 Task: Calculate mortgage payments for a townhouse in Phoenix, Arizona, with a 15-year fixed-rate loan.
Action: Key pressed ph
Screenshot: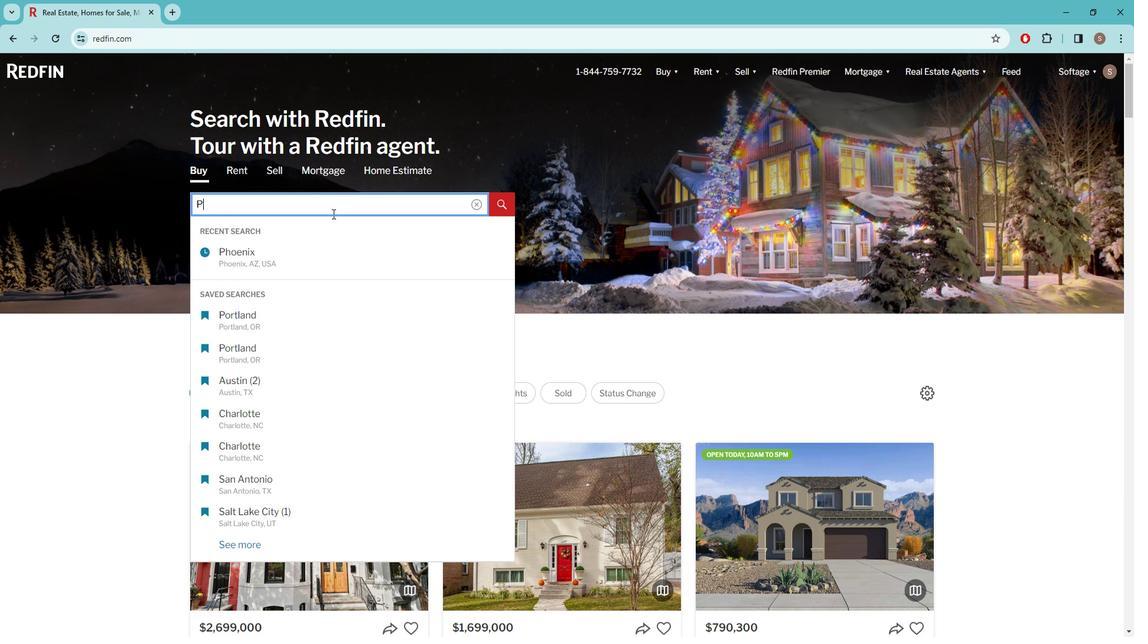 
Action: Mouse moved to (285, 242)
Screenshot: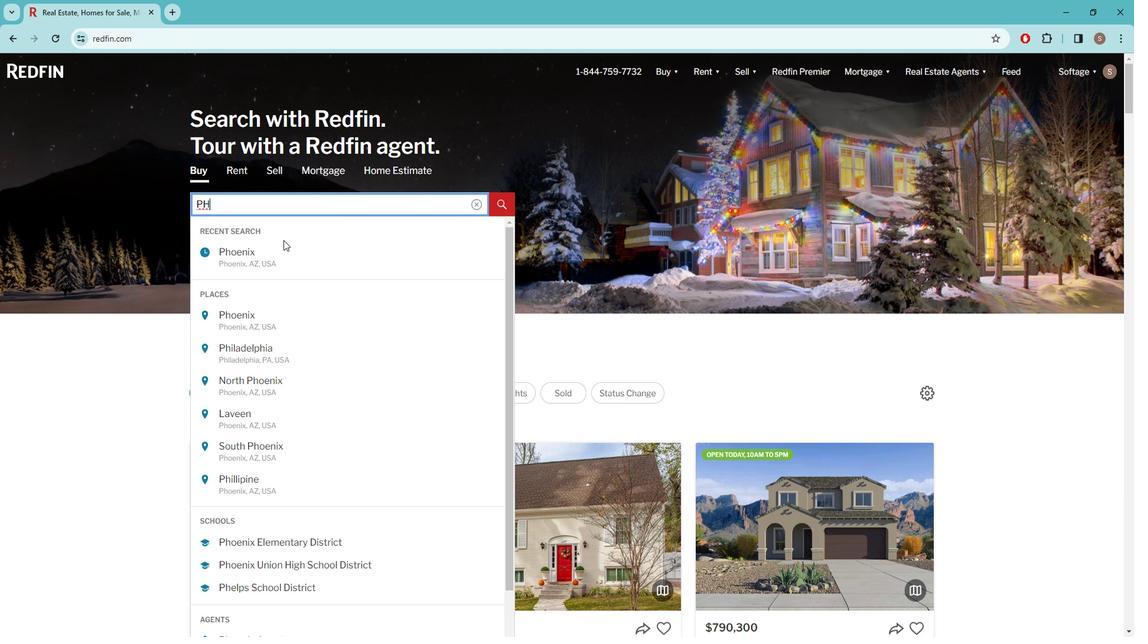
Action: Mouse pressed left at (285, 242)
Screenshot: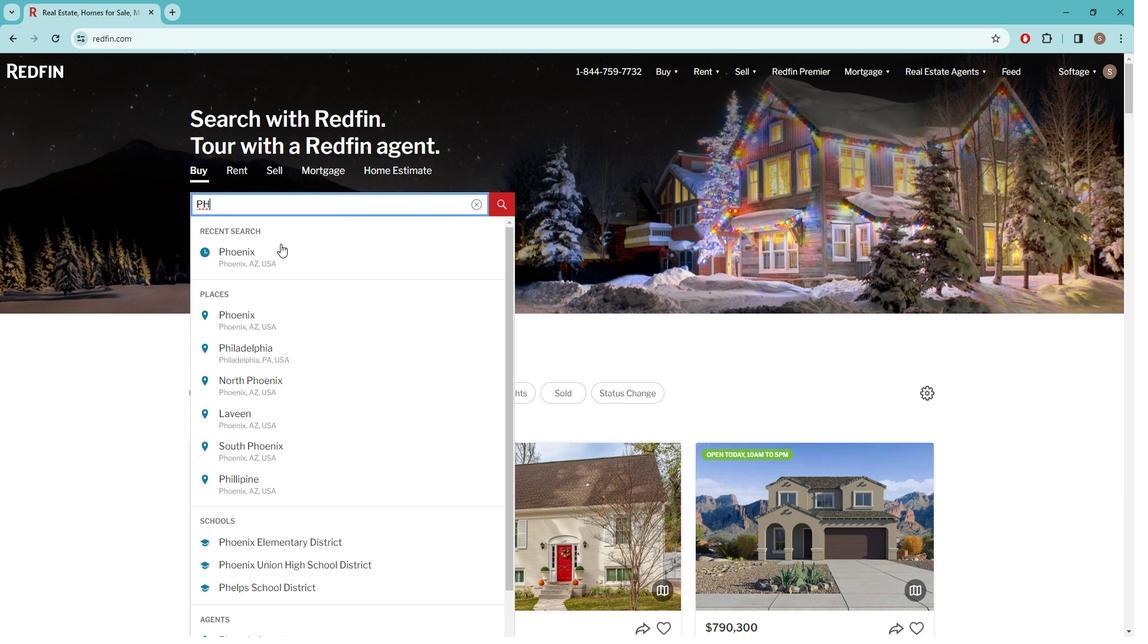 
Action: Mouse moved to (997, 151)
Screenshot: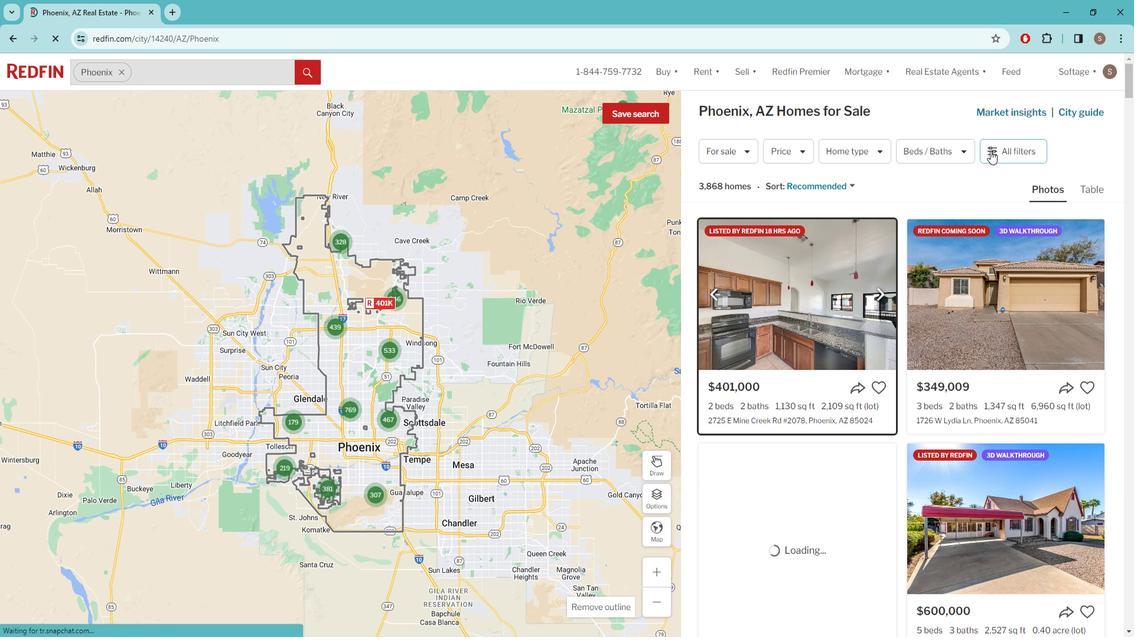 
Action: Mouse pressed left at (997, 151)
Screenshot: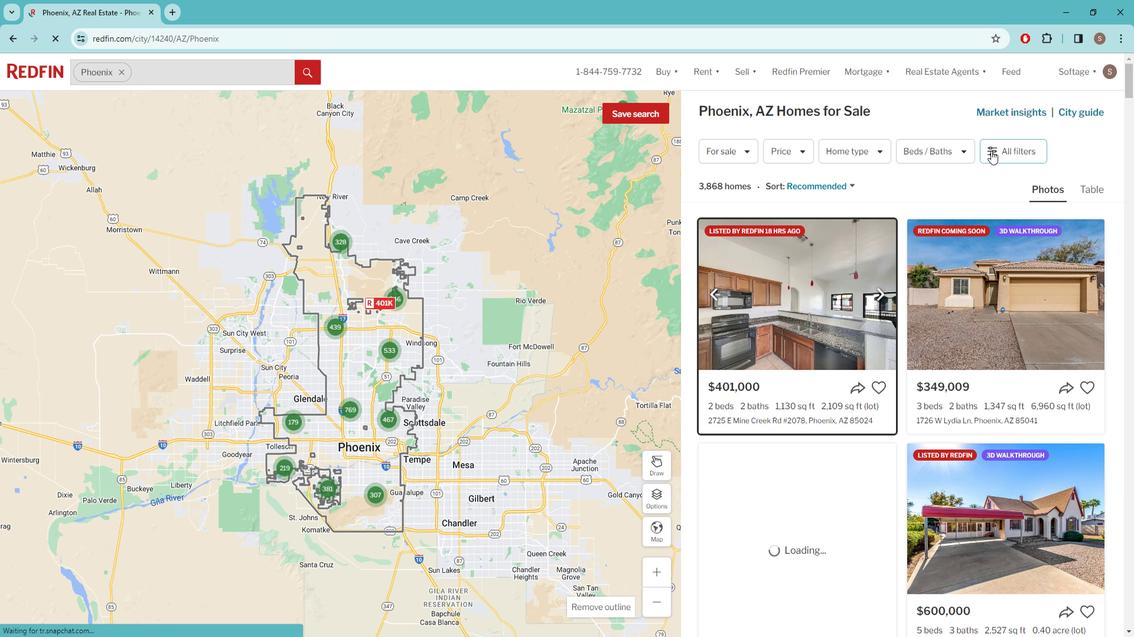 
Action: Mouse pressed left at (997, 151)
Screenshot: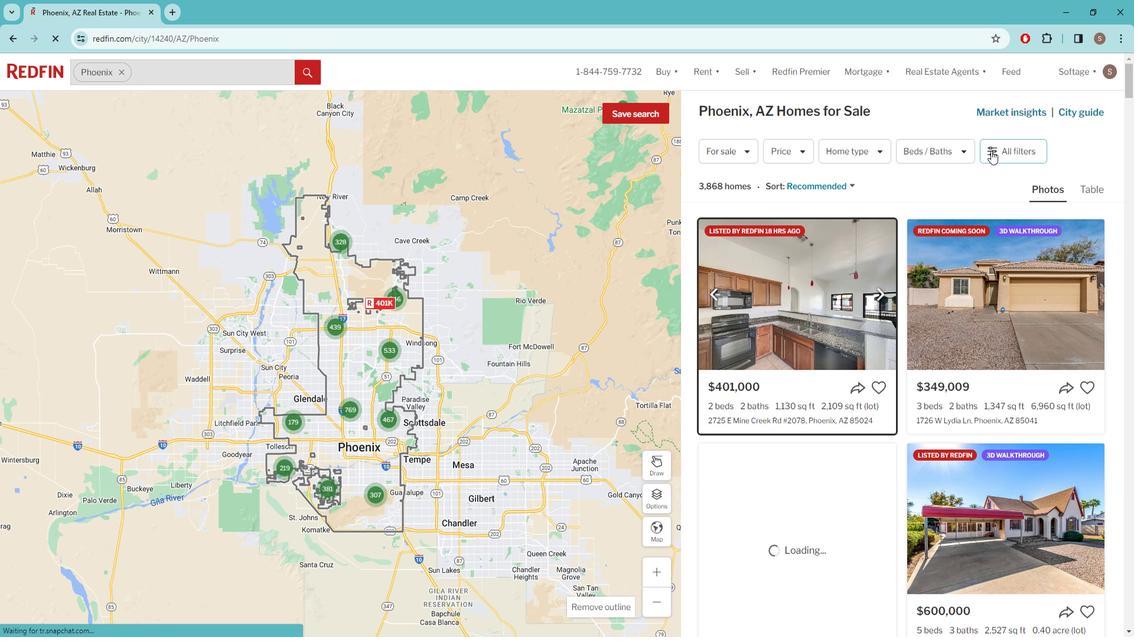 
Action: Mouse pressed left at (997, 151)
Screenshot: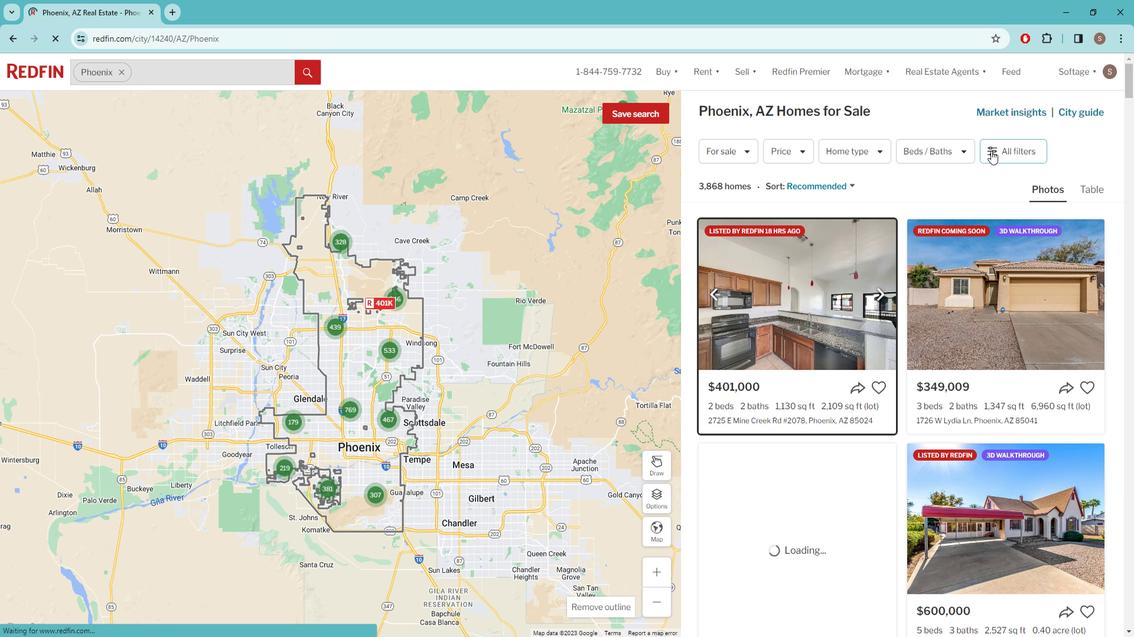 
Action: Mouse pressed left at (997, 151)
Screenshot: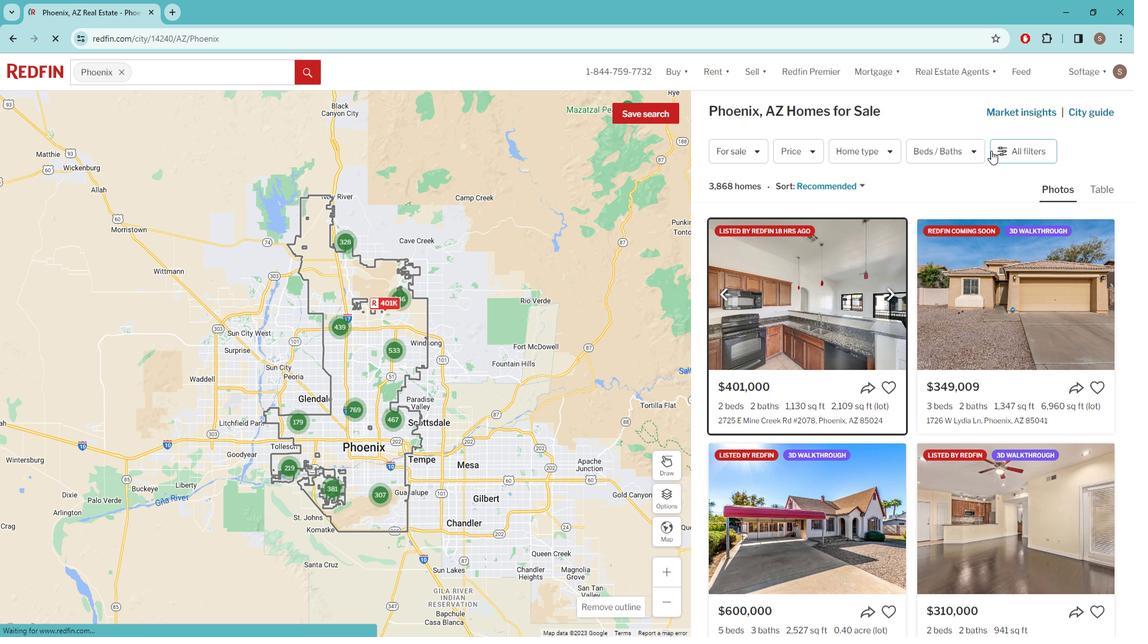 
Action: Mouse moved to (1007, 150)
Screenshot: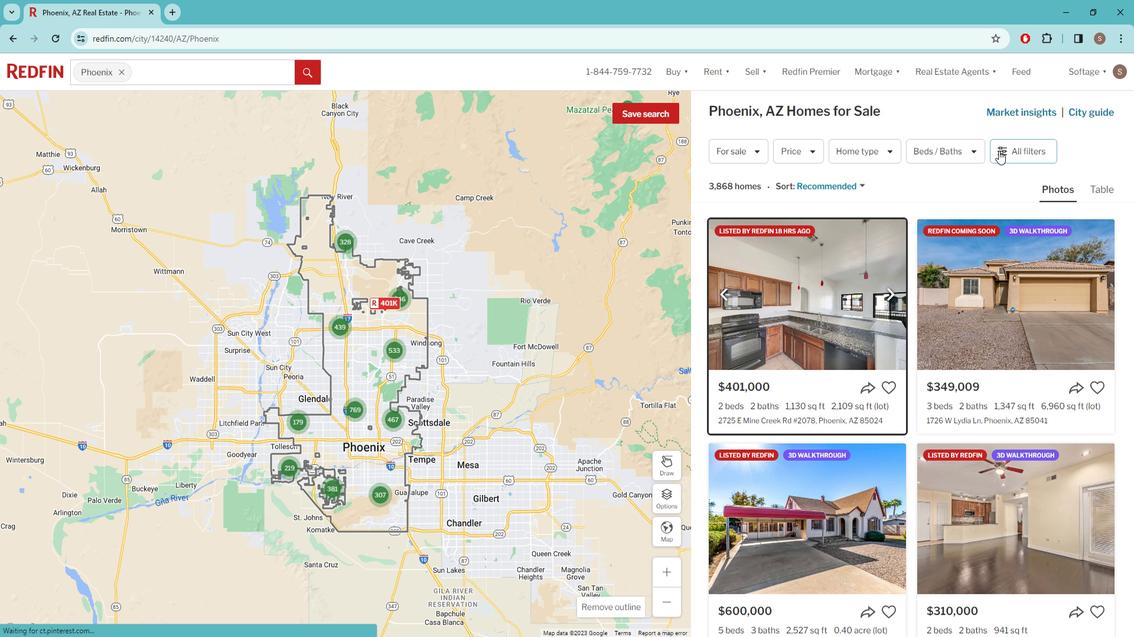 
Action: Mouse pressed left at (1007, 150)
Screenshot: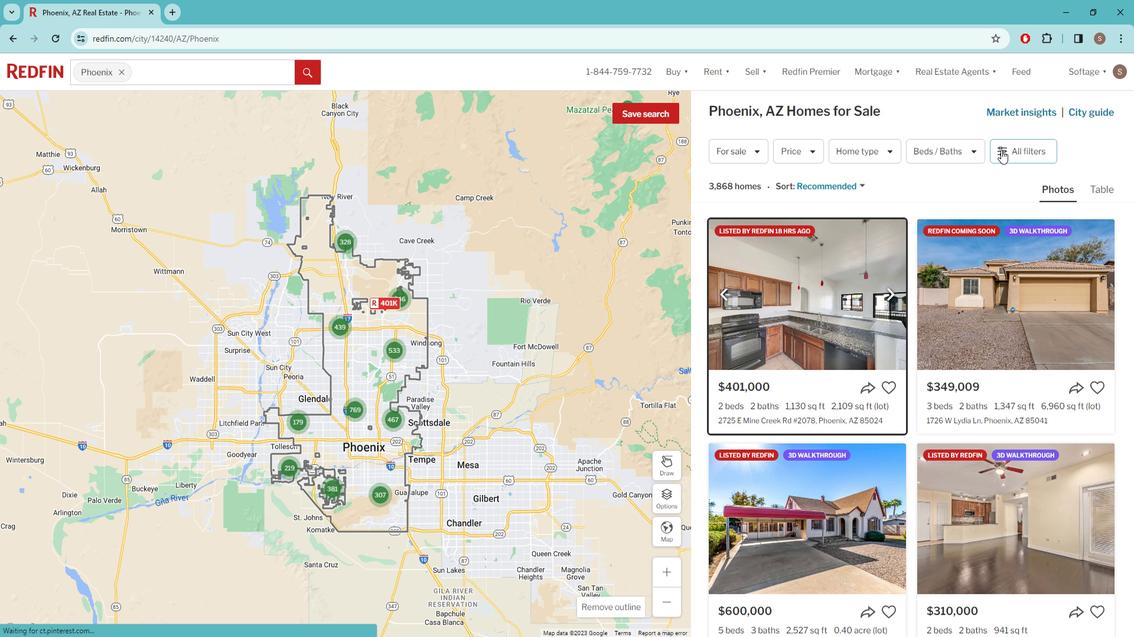 
Action: Mouse moved to (860, 369)
Screenshot: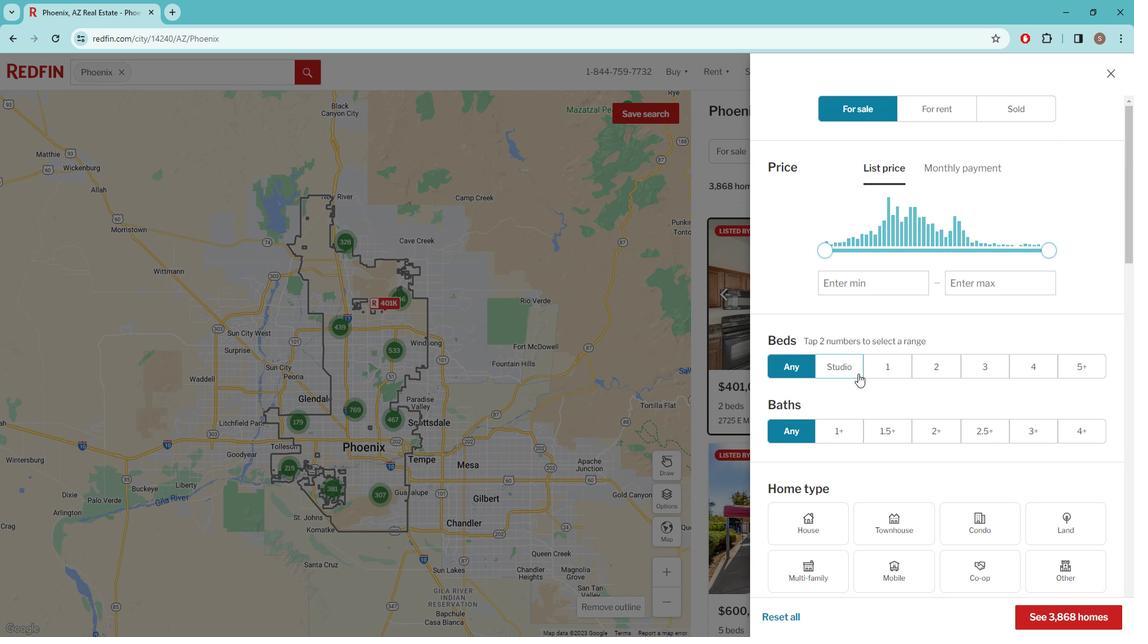 
Action: Mouse scrolled (860, 369) with delta (0, 0)
Screenshot: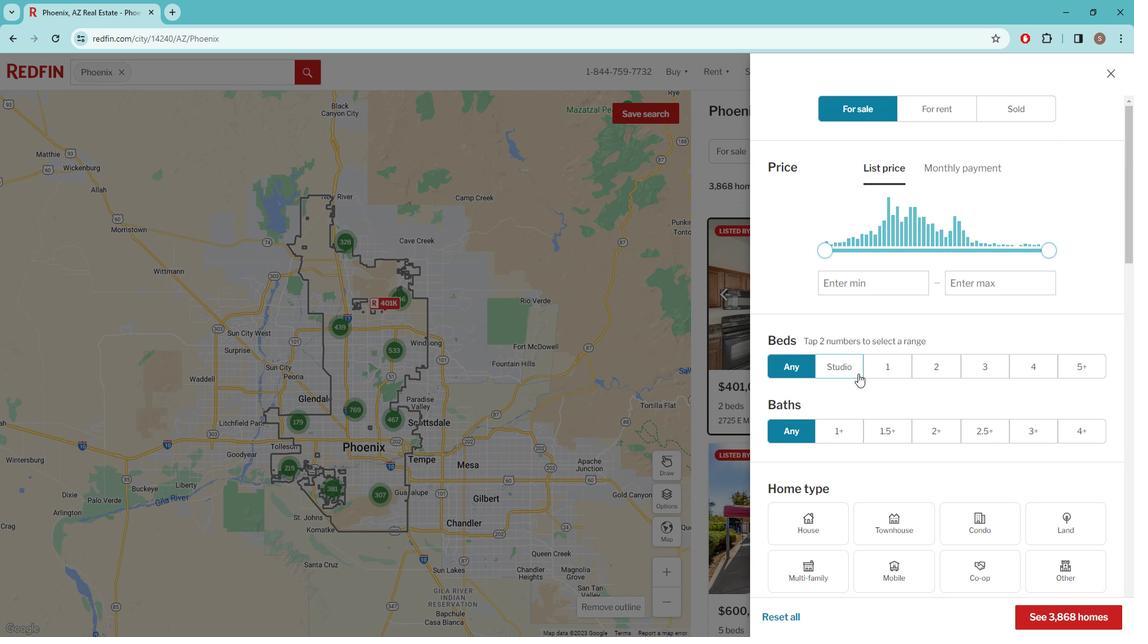 
Action: Mouse moved to (860, 370)
Screenshot: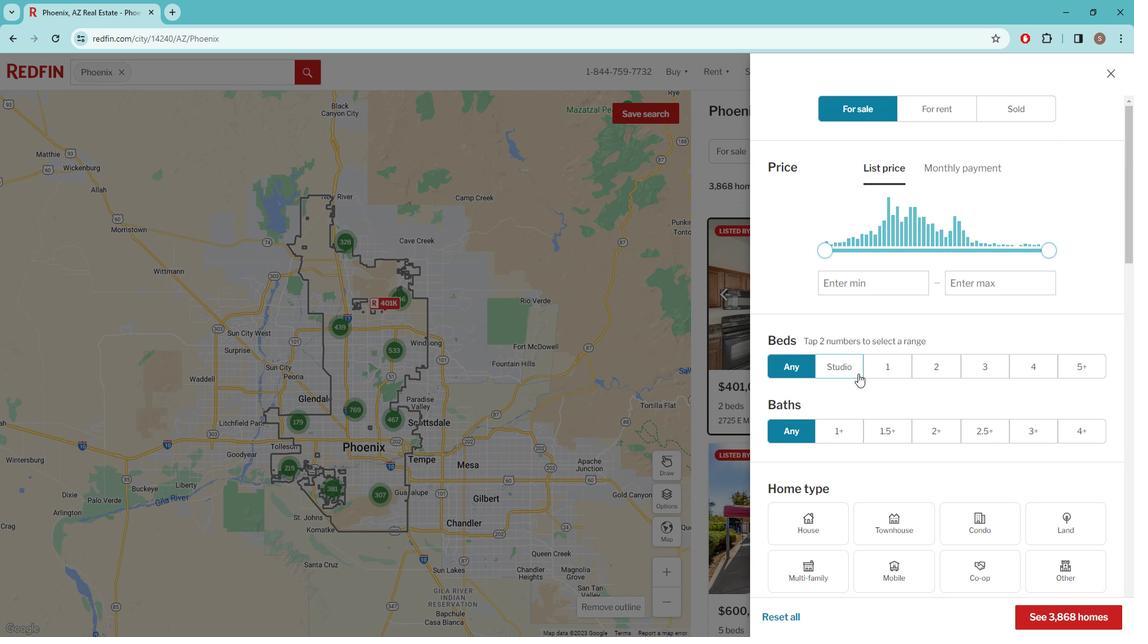 
Action: Mouse scrolled (860, 370) with delta (0, 0)
Screenshot: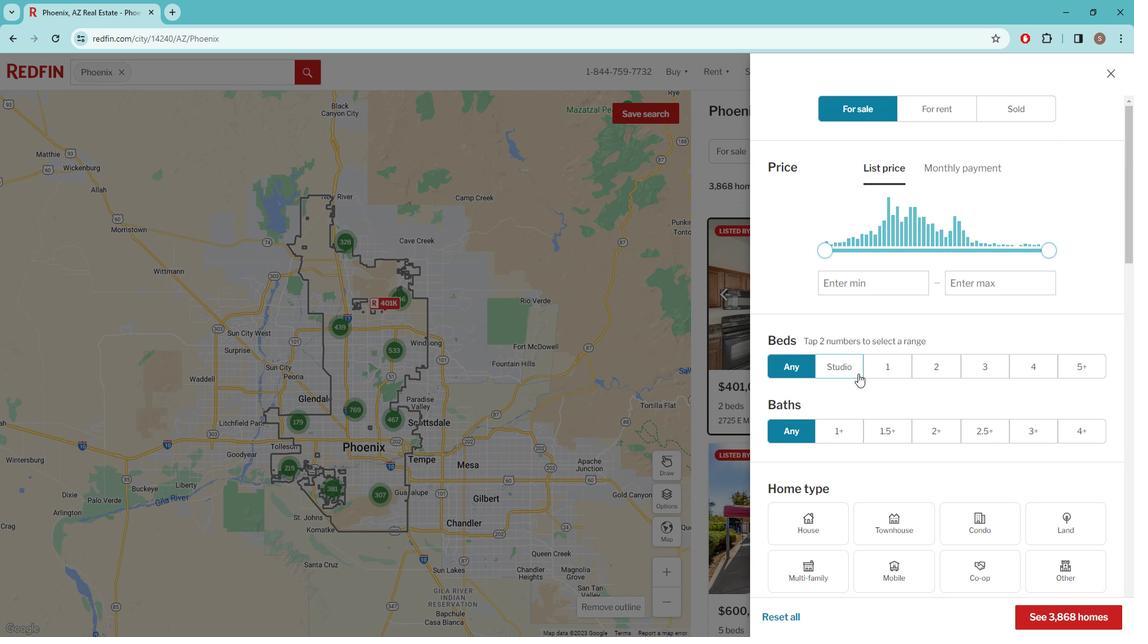 
Action: Mouse moved to (859, 370)
Screenshot: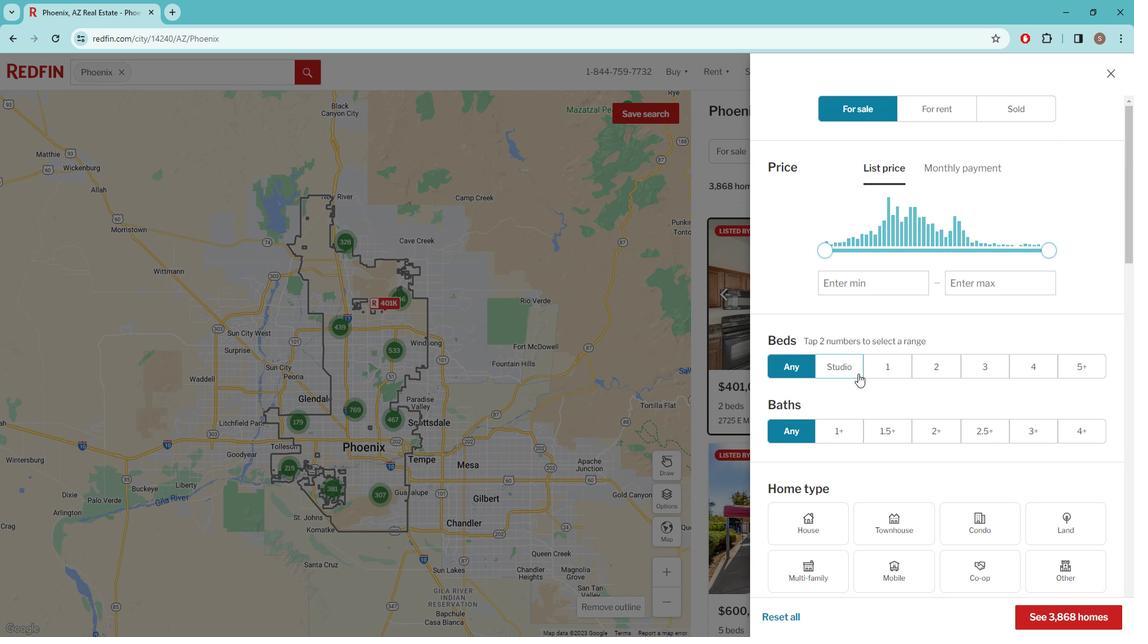 
Action: Mouse scrolled (859, 370) with delta (0, 0)
Screenshot: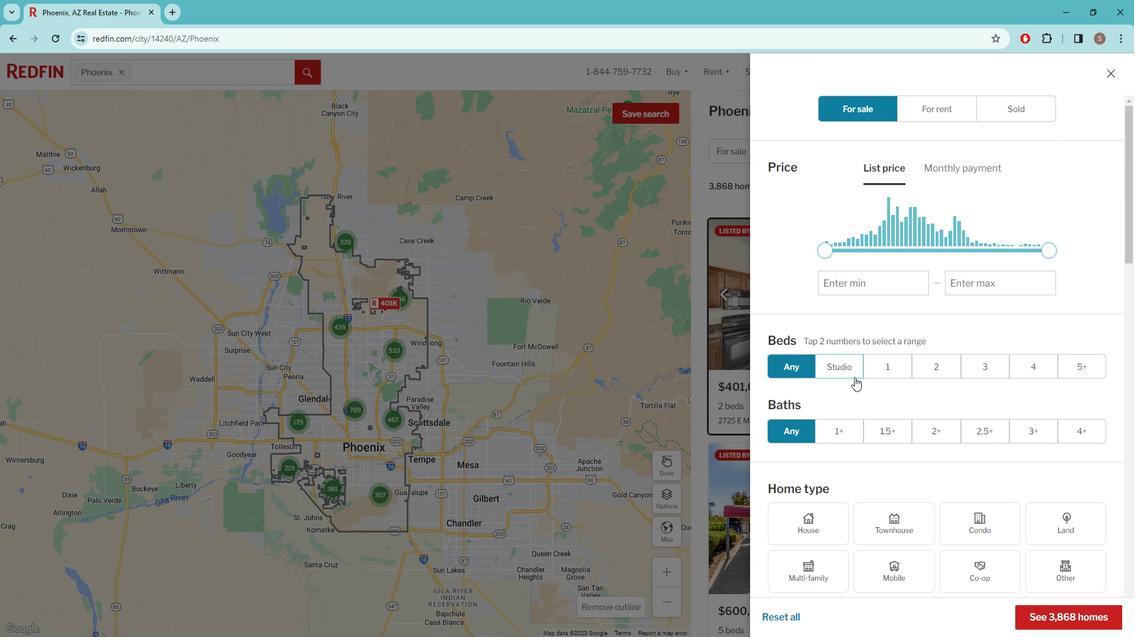 
Action: Mouse moved to (906, 326)
Screenshot: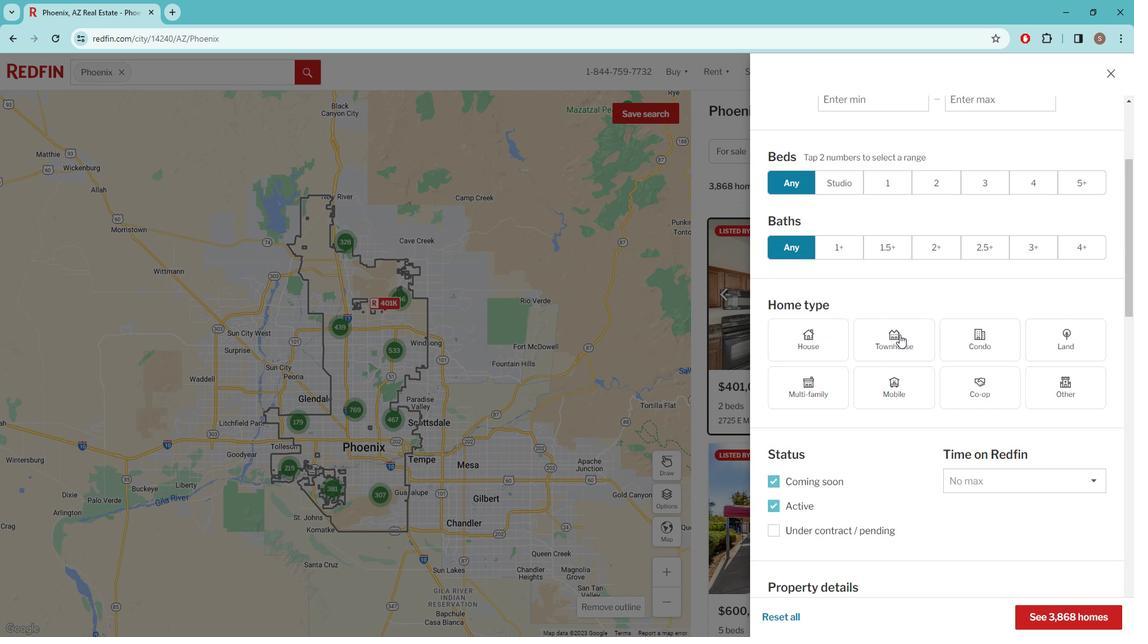 
Action: Mouse pressed left at (906, 326)
Screenshot: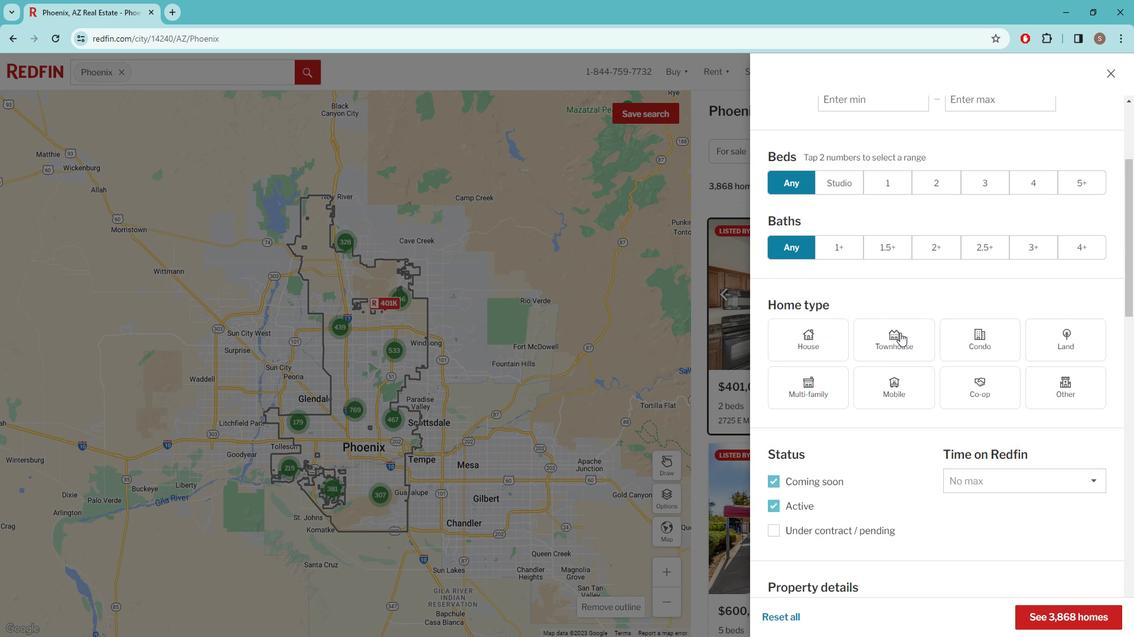 
Action: Mouse moved to (1044, 593)
Screenshot: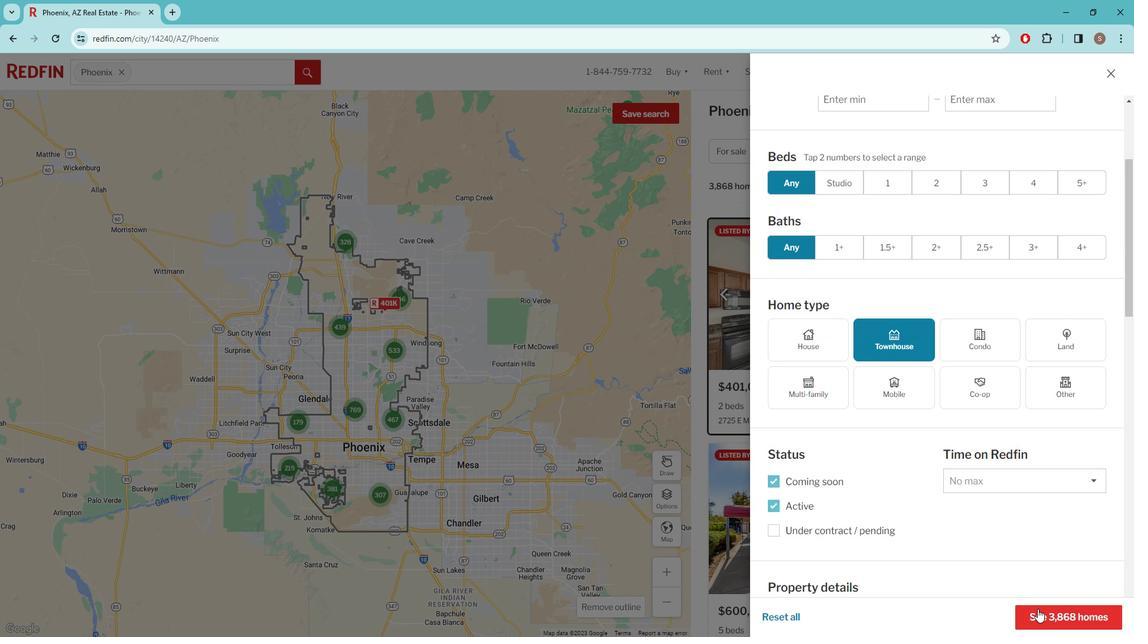 
Action: Mouse pressed left at (1044, 593)
Screenshot: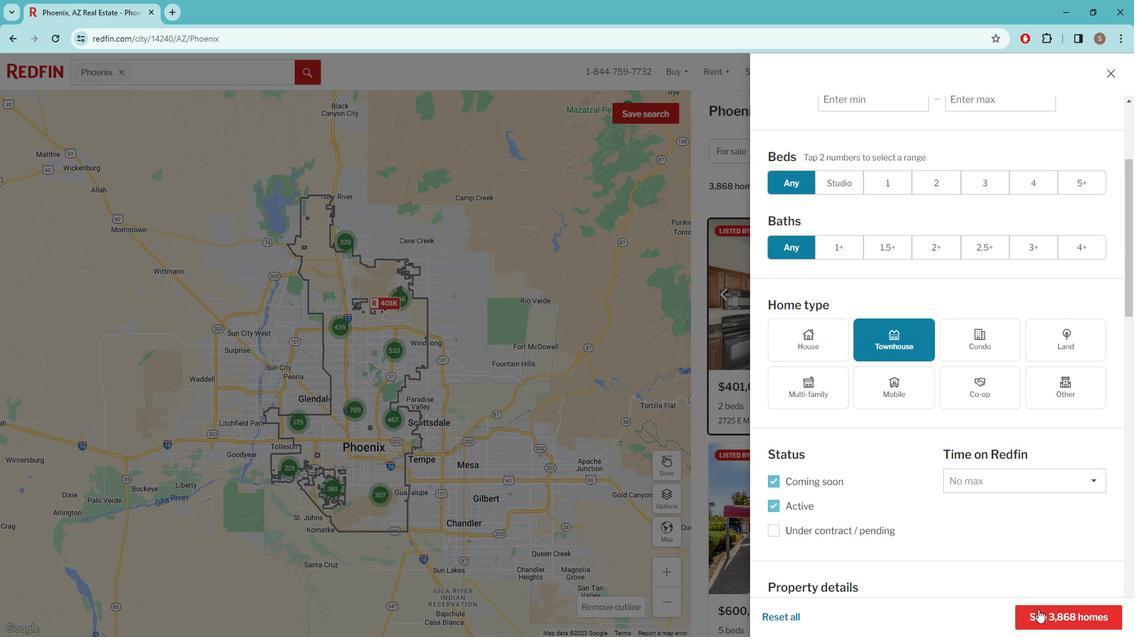 
Action: Mouse moved to (857, 178)
Screenshot: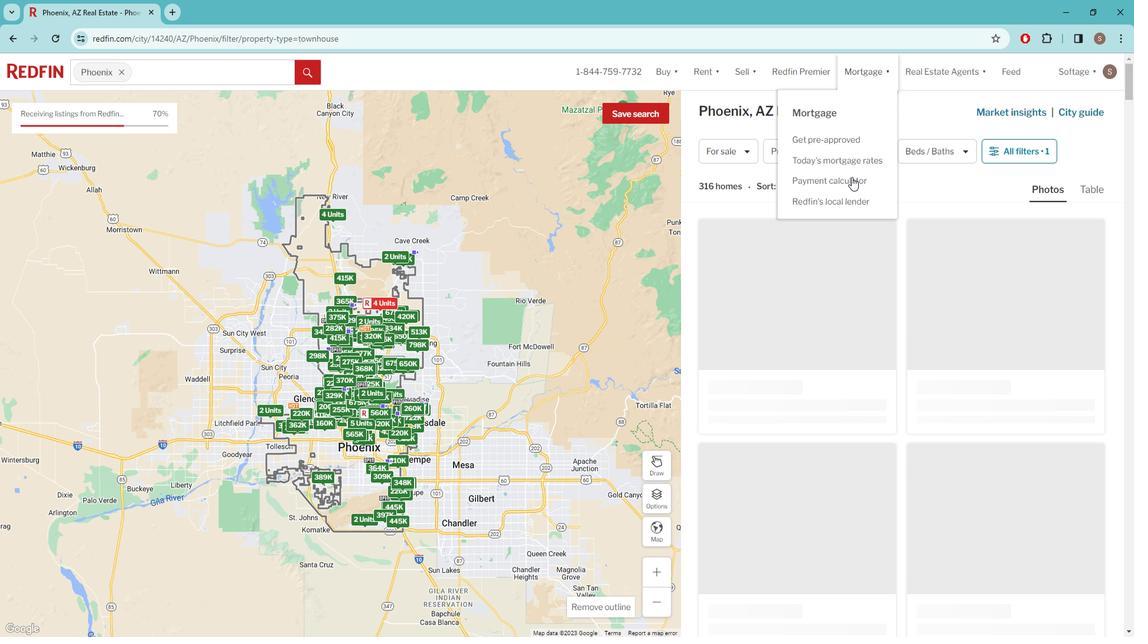 
Action: Mouse pressed left at (857, 178)
Screenshot: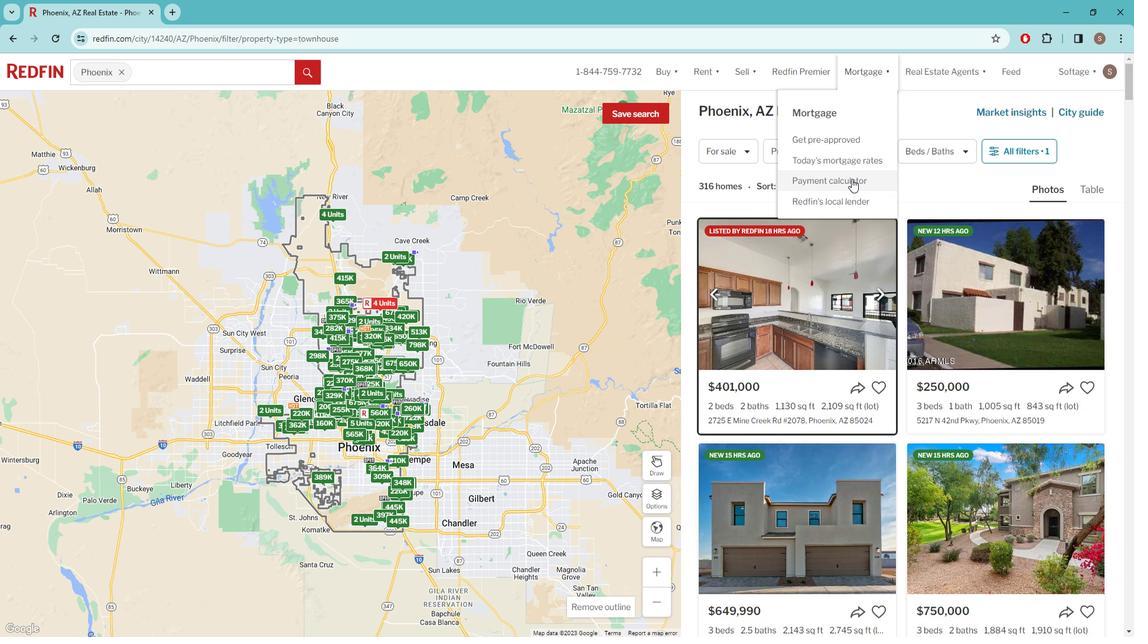 
Action: Mouse moved to (300, 368)
Screenshot: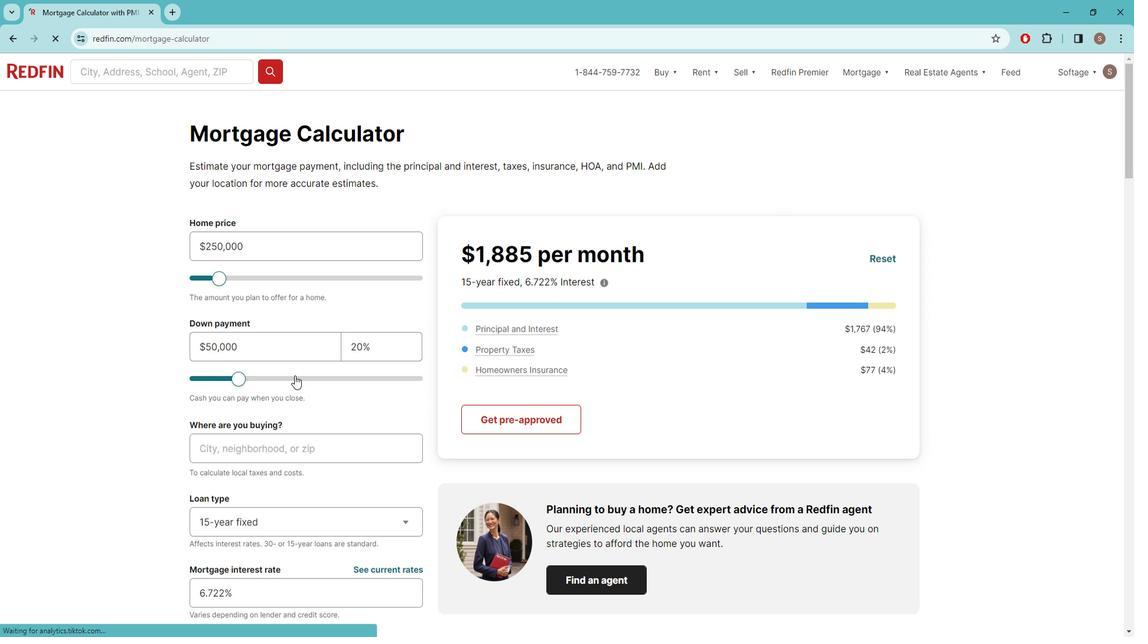 
Action: Mouse scrolled (300, 367) with delta (0, 0)
Screenshot: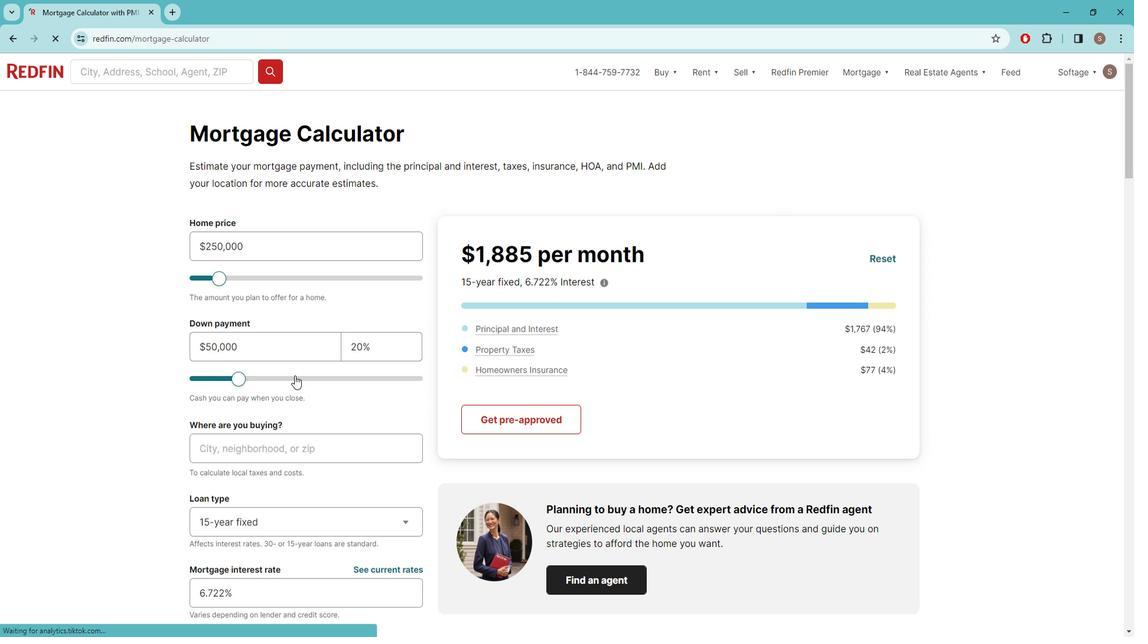 
Action: Mouse moved to (293, 376)
Screenshot: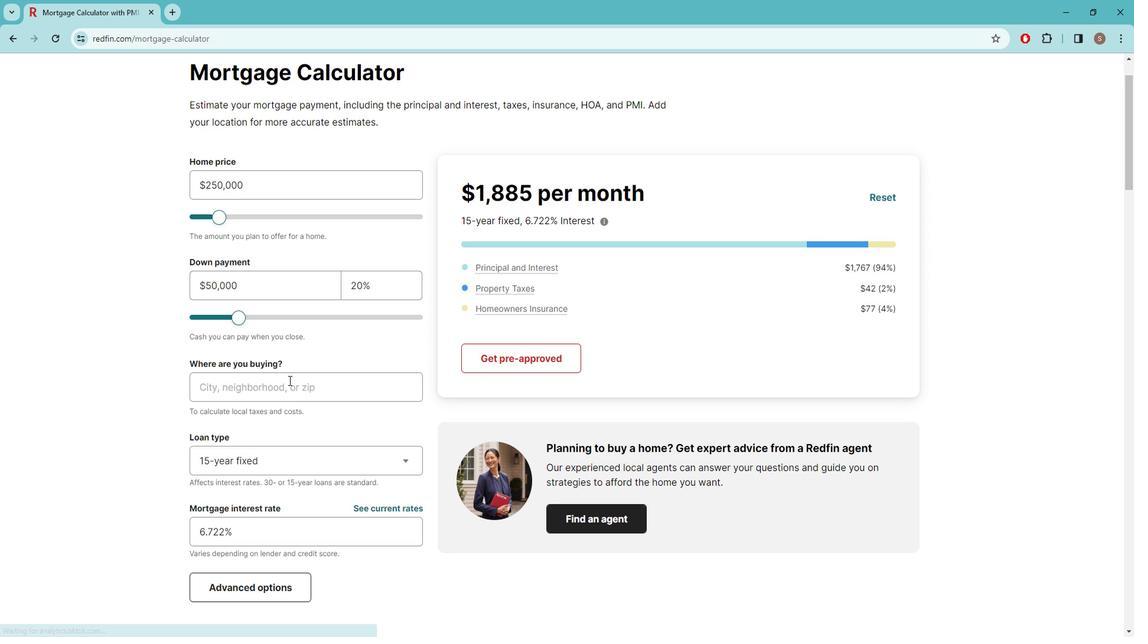 
Action: Mouse pressed left at (293, 376)
Screenshot: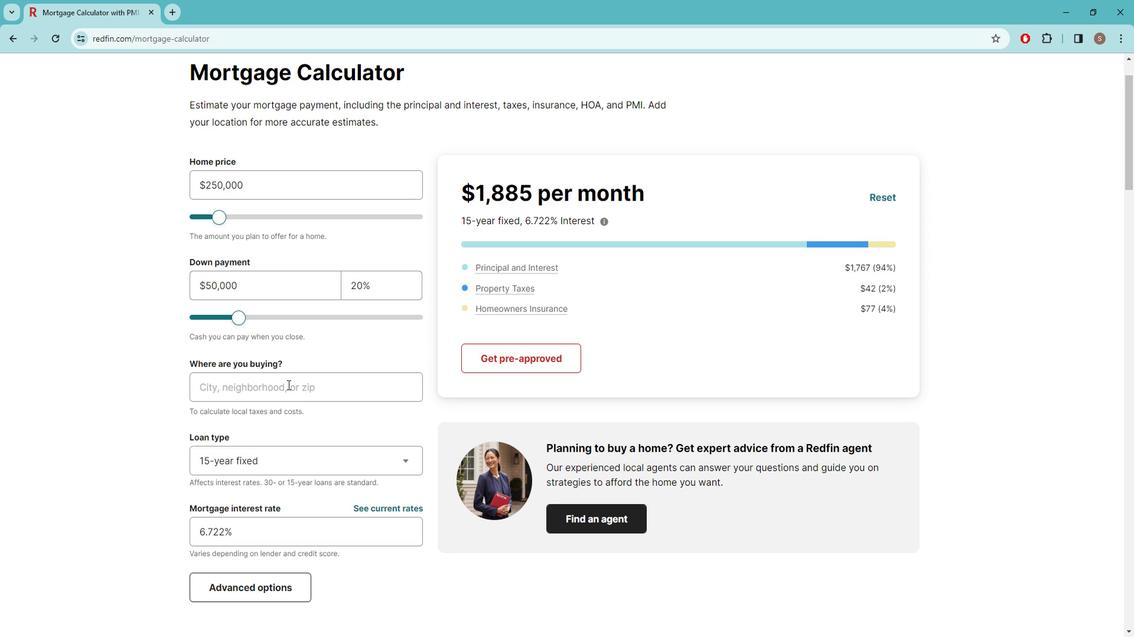 
Action: Key pressed p<Key.caps_lock><Key.backspace>
Screenshot: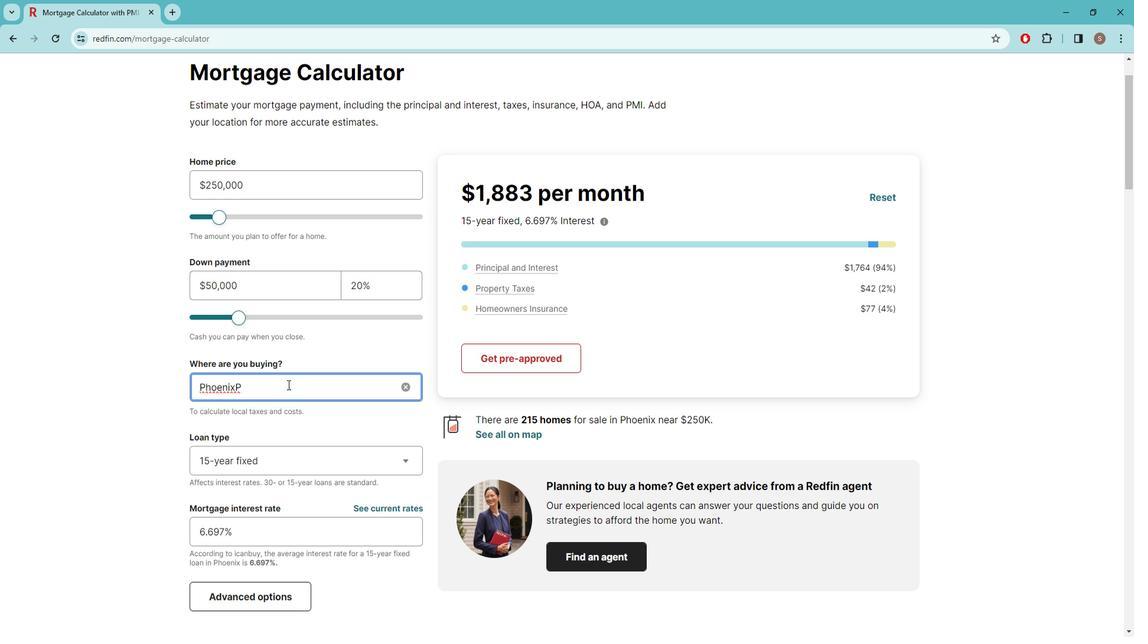 
Action: Mouse moved to (265, 437)
Screenshot: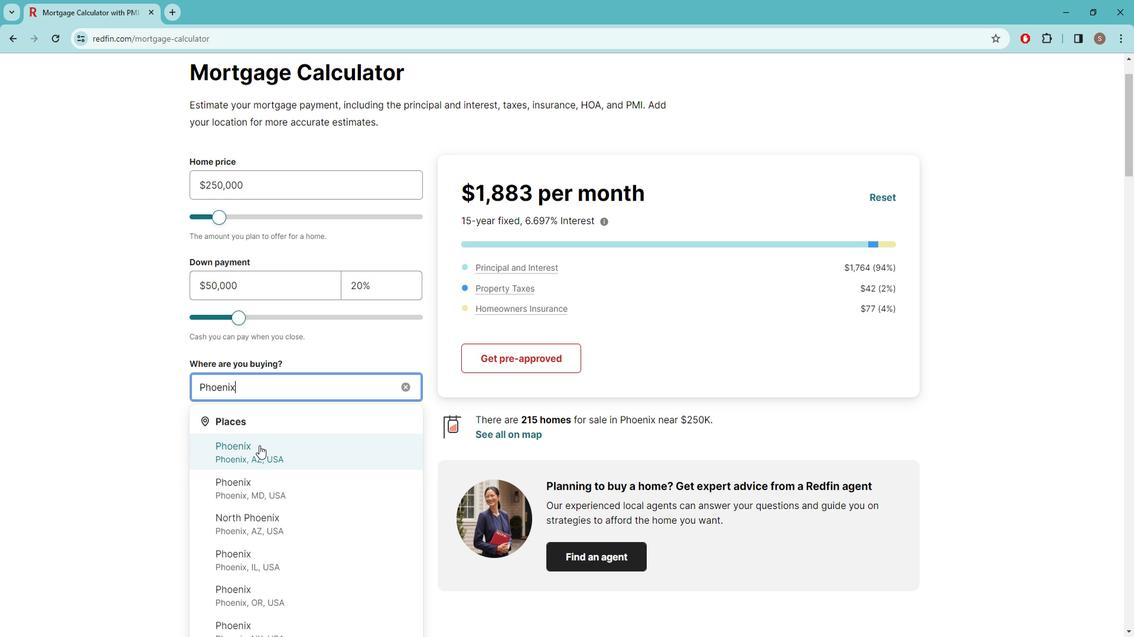 
Action: Mouse pressed left at (265, 437)
Screenshot: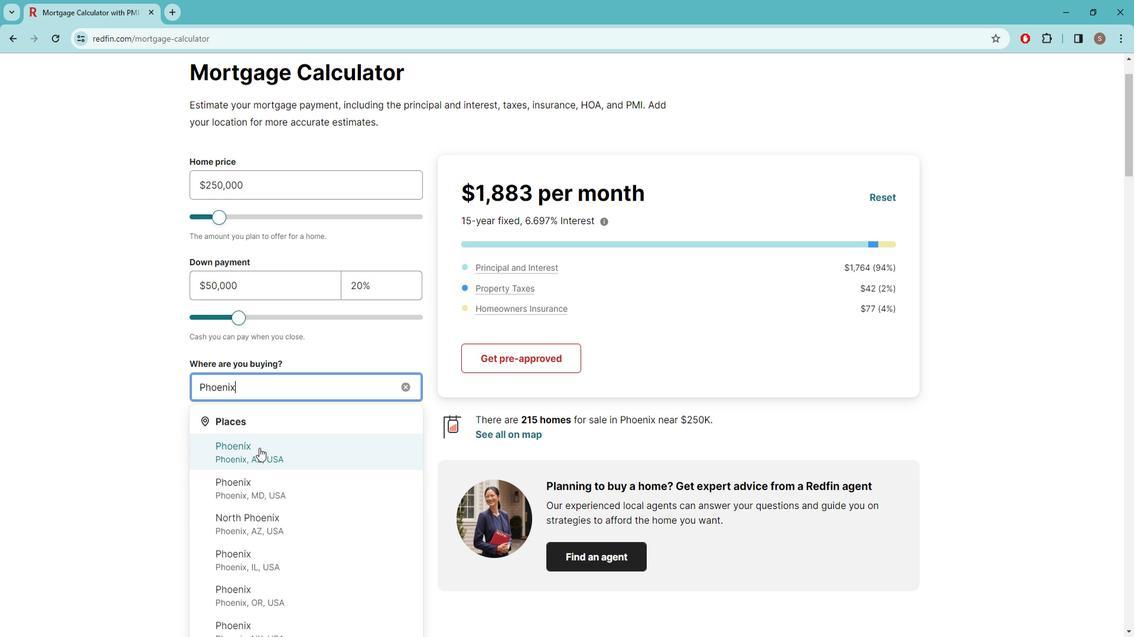 
Action: Mouse moved to (281, 402)
Screenshot: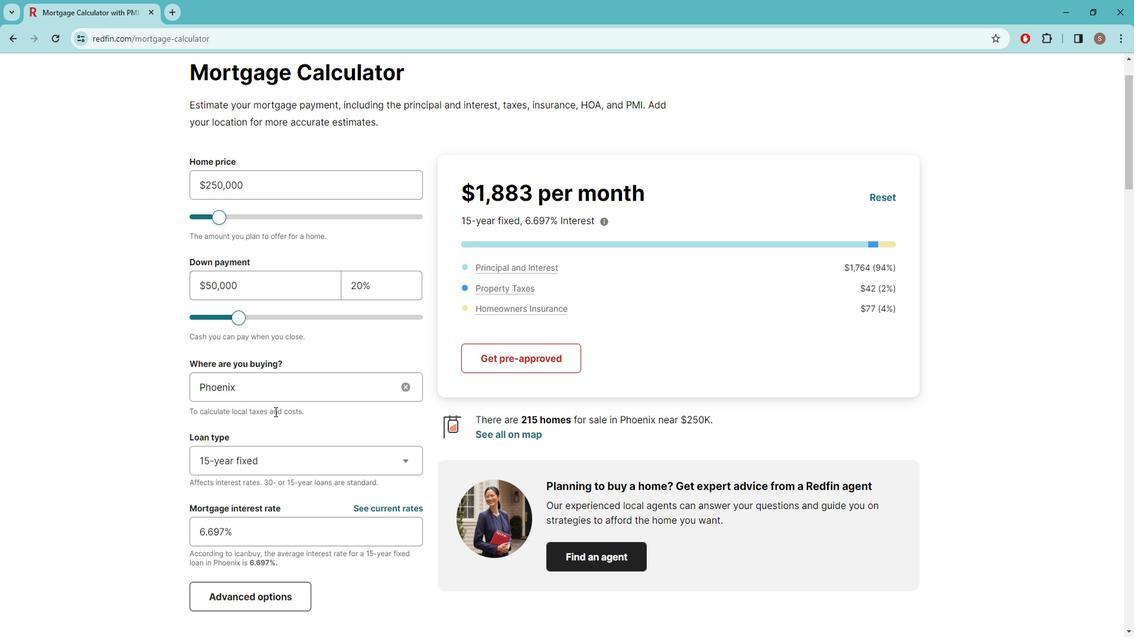 
Action: Mouse scrolled (281, 402) with delta (0, 0)
Screenshot: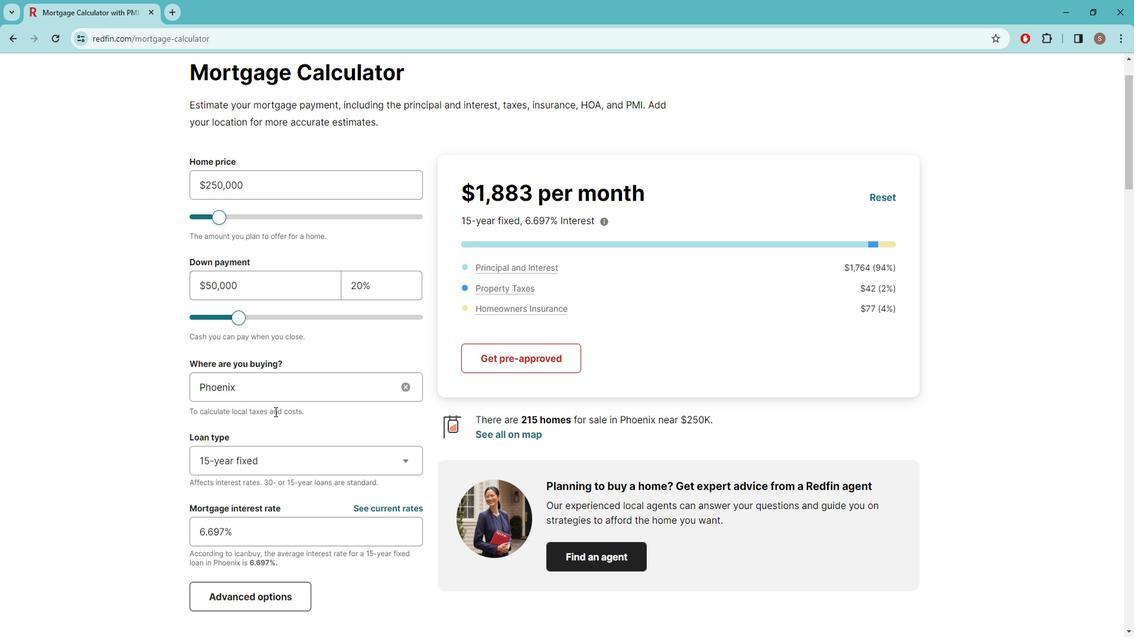 
Action: Mouse moved to (281, 396)
Screenshot: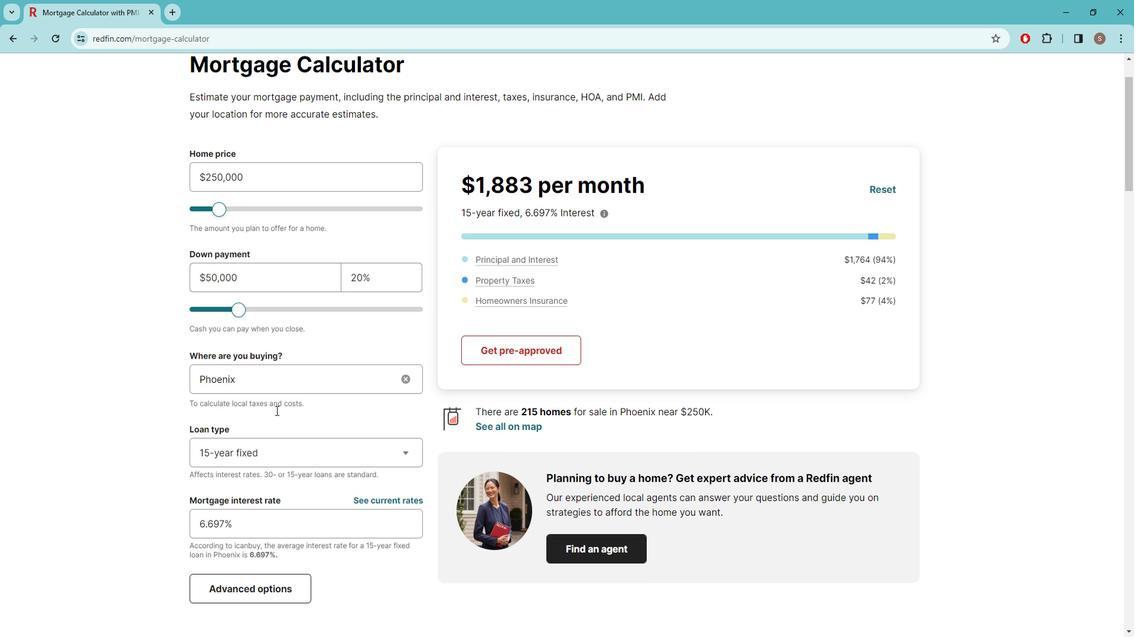 
Action: Mouse scrolled (281, 397) with delta (0, 0)
Screenshot: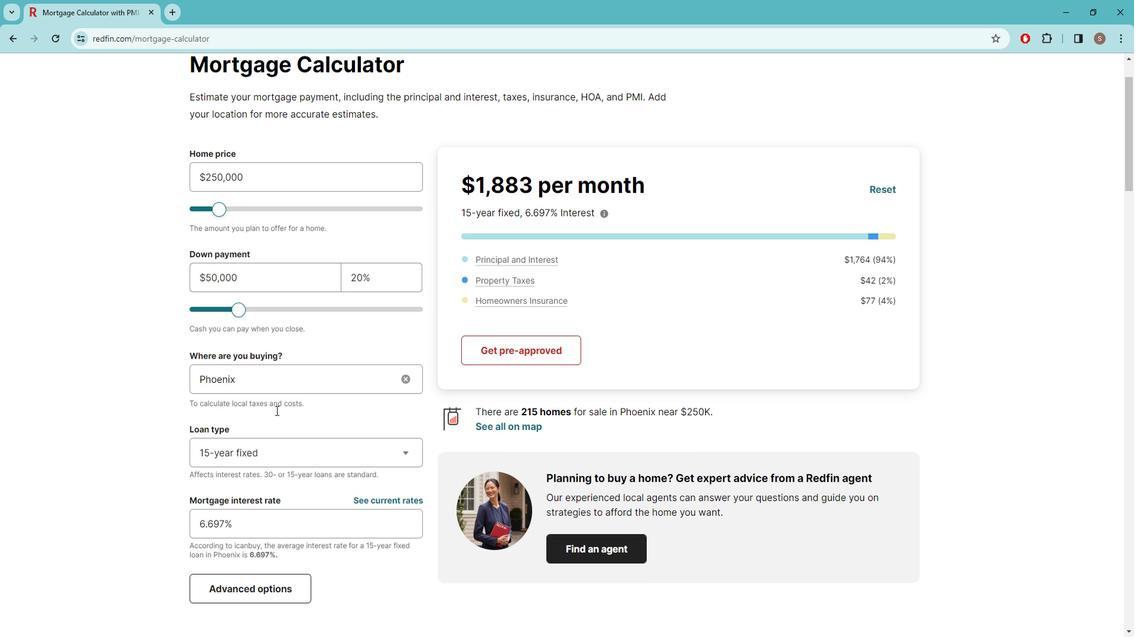 
Action: Mouse moved to (280, 458)
Screenshot: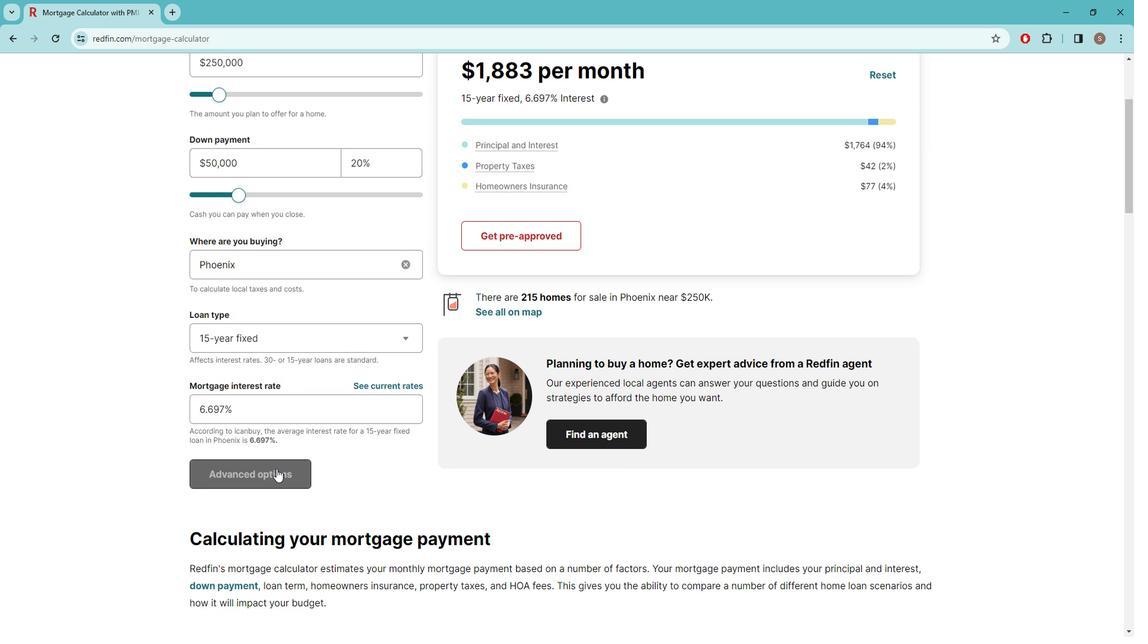 
Action: Mouse pressed left at (280, 458)
Screenshot: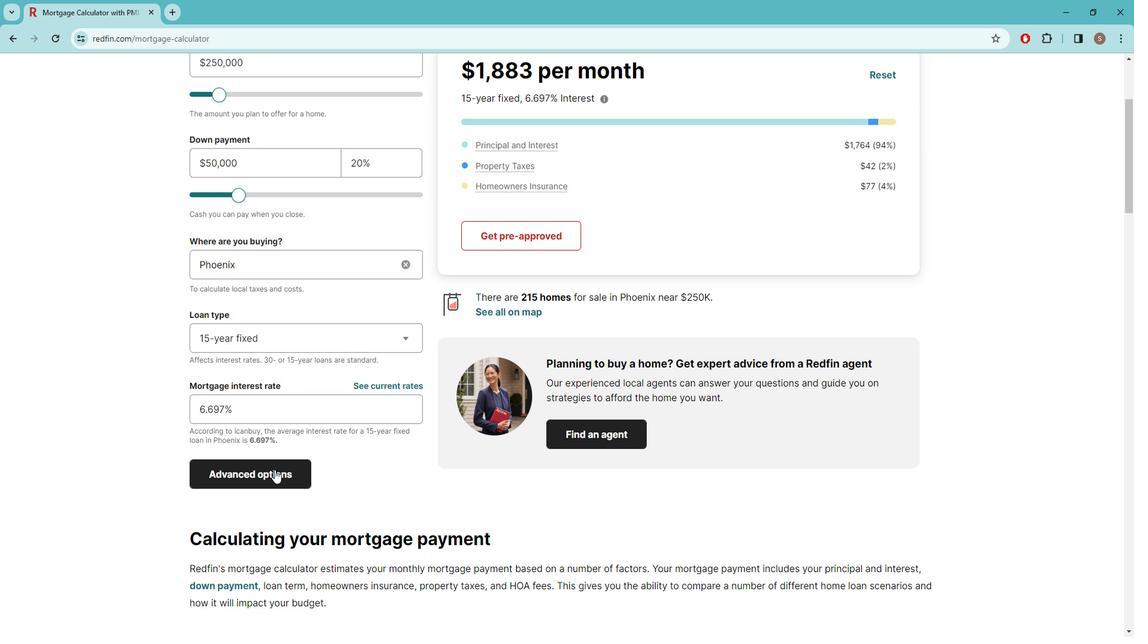 
Action: Mouse moved to (744, 451)
Screenshot: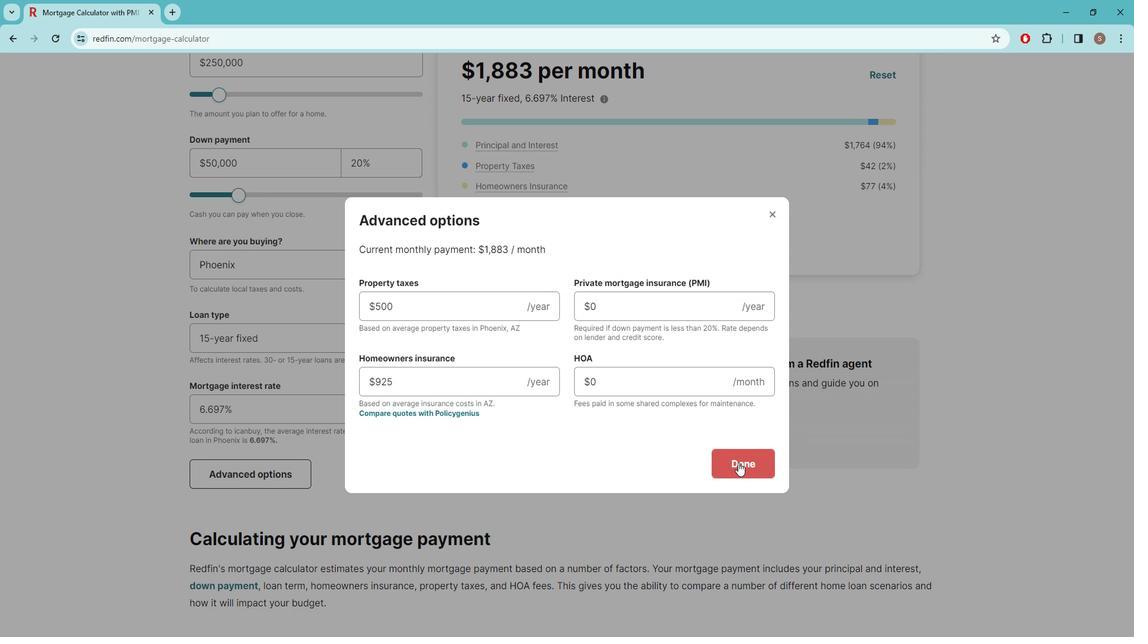 
Action: Mouse pressed left at (744, 451)
Screenshot: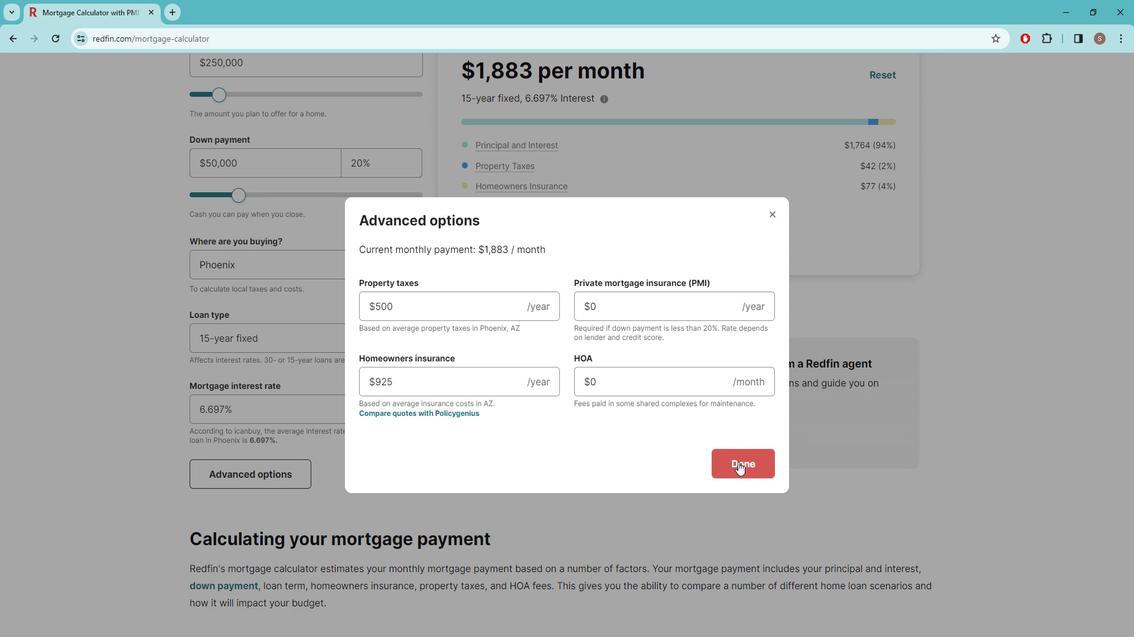 
Action: Mouse moved to (733, 493)
Screenshot: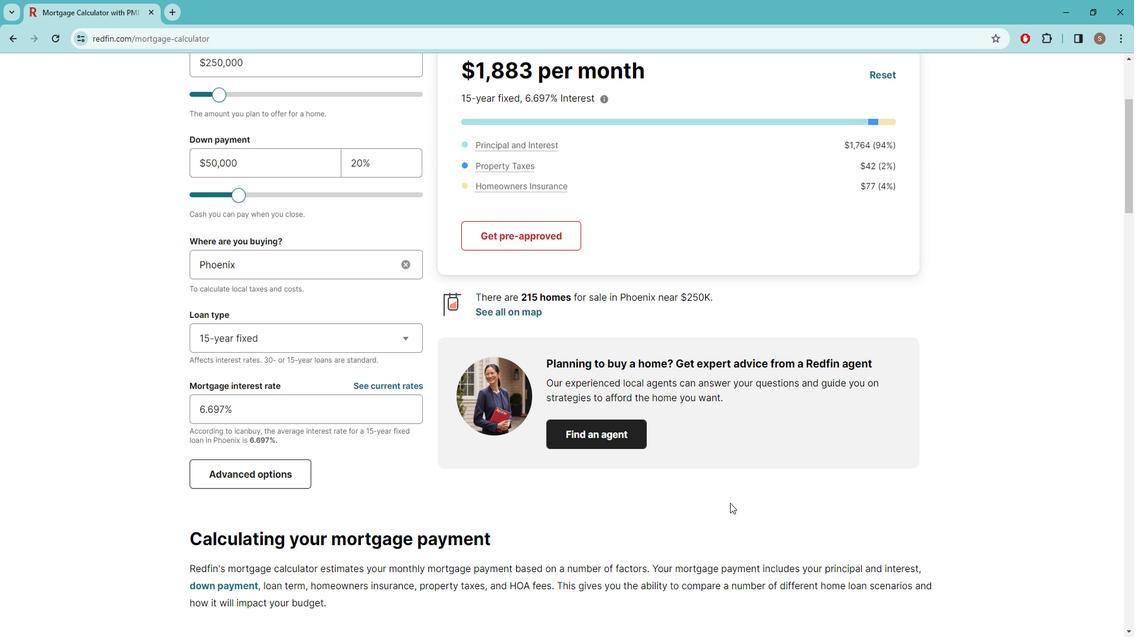 
Action: Mouse scrolled (733, 494) with delta (0, 0)
Screenshot: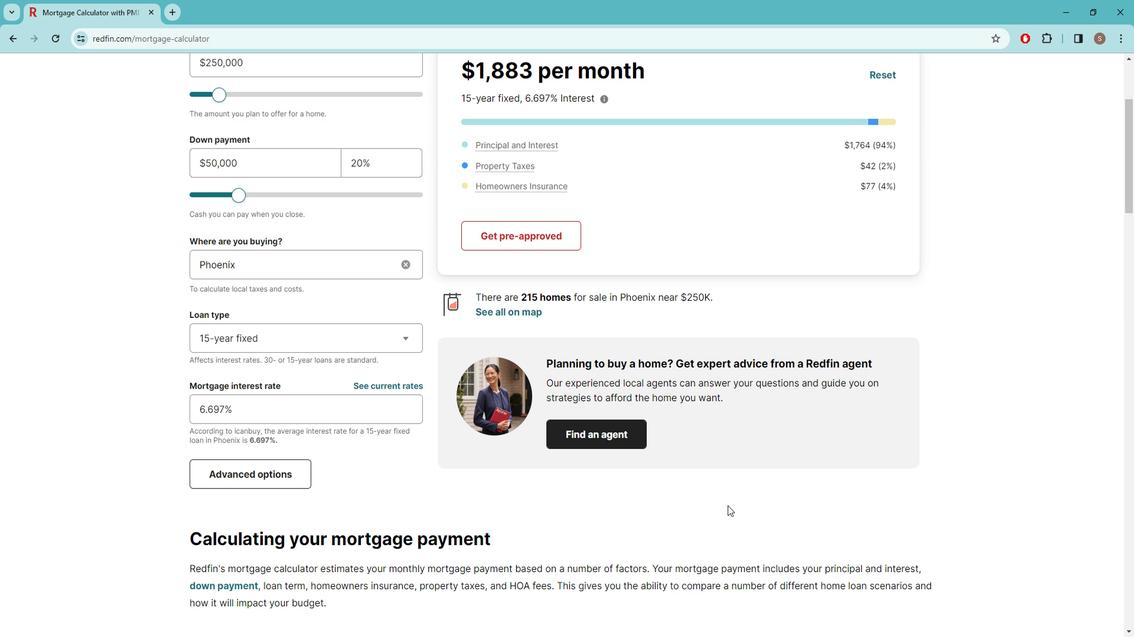 
Action: Mouse scrolled (733, 494) with delta (0, 0)
Screenshot: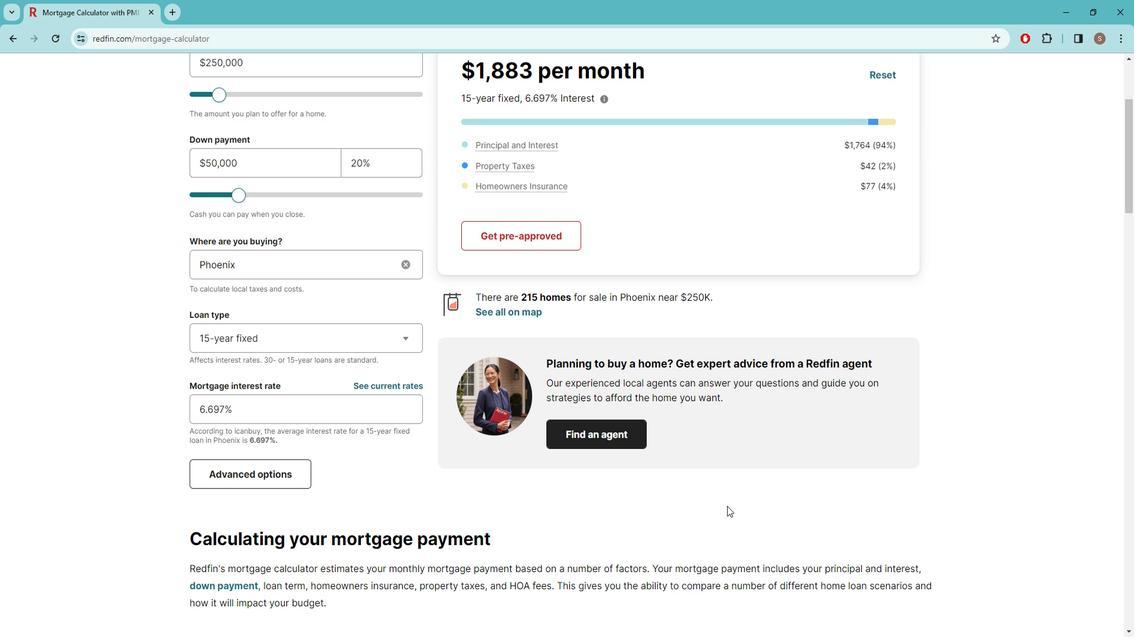 
Action: Mouse scrolled (733, 494) with delta (0, 0)
Screenshot: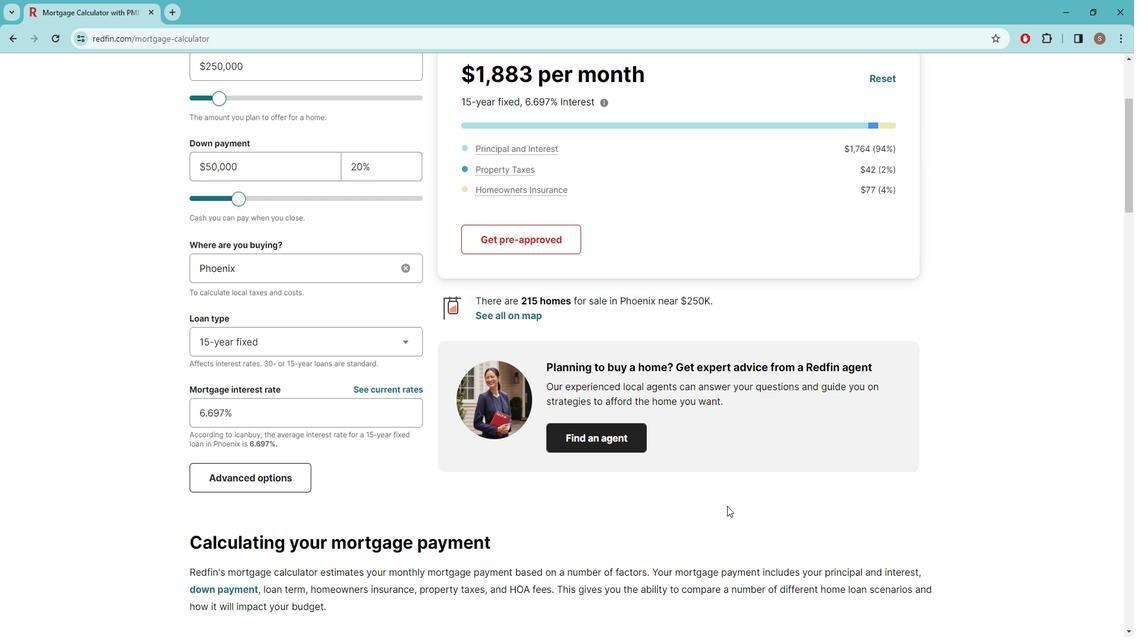 
